 Task: Add an event with the title Third Training Session: Effective Decision-Making Skills, date ''2023/11/13'', time 22:00and add a description: This session encourages active participation and engagement from all attendees. After each presentation, there will be a brief discussion where participants can share their observations, ask questions, and exchange tips and techniques. The collaborative environment allows for a rich learning experience, as participants can learn from one another''s strengths and challenges.Mark the tasks as Completed , logged in from the account softage.5@softage.netand send the event invitation to softage.4@softage.net and softage.6@softage.net. Set a reminder for the event Weekly on Sunday
Action: Mouse moved to (53, 104)
Screenshot: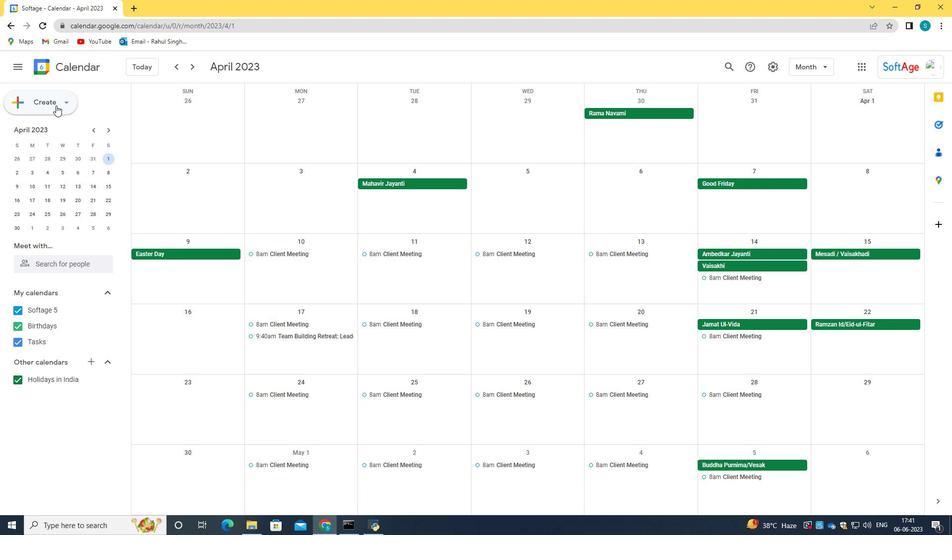 
Action: Mouse pressed left at (53, 104)
Screenshot: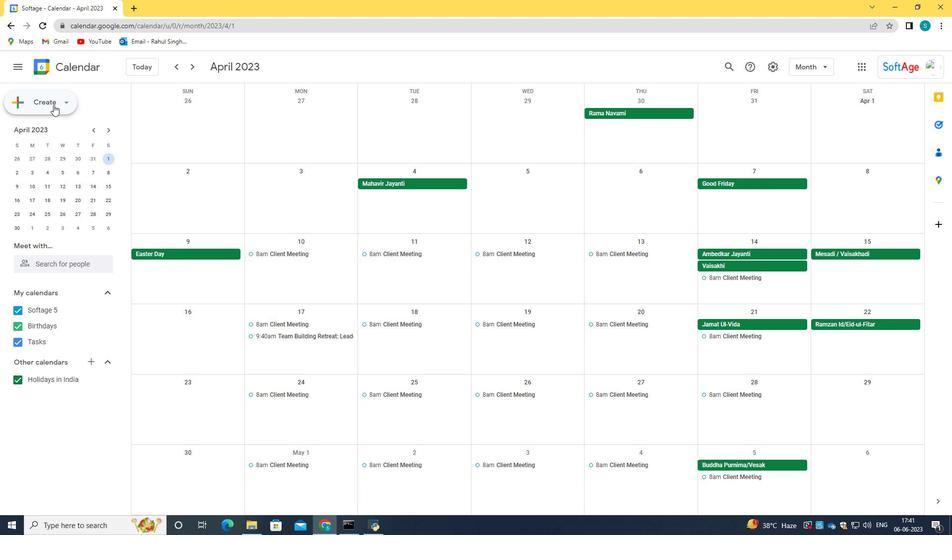 
Action: Mouse moved to (59, 132)
Screenshot: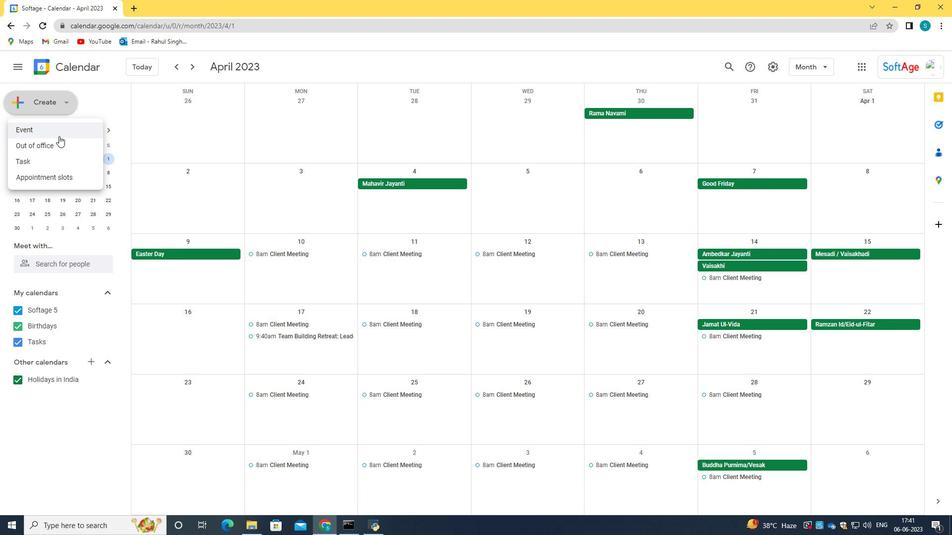 
Action: Mouse pressed left at (59, 132)
Screenshot: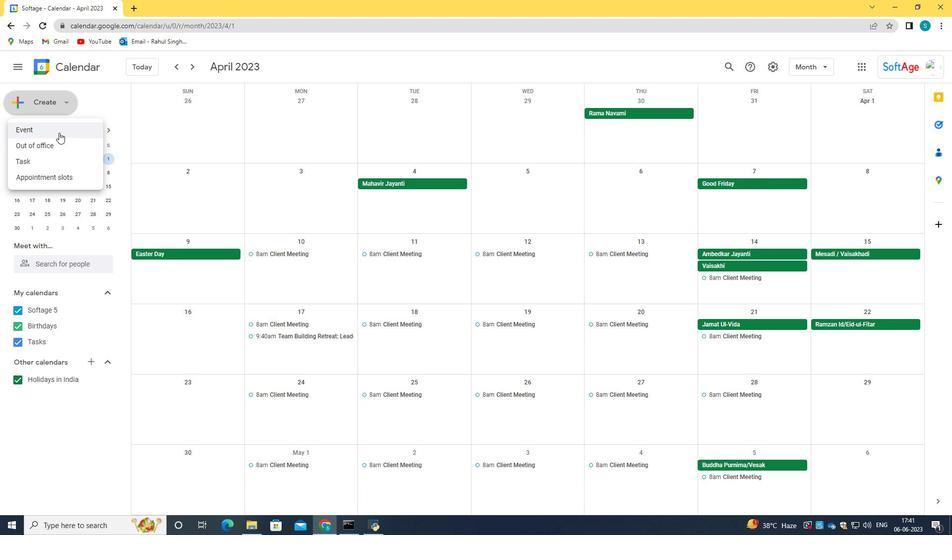 
Action: Mouse moved to (722, 348)
Screenshot: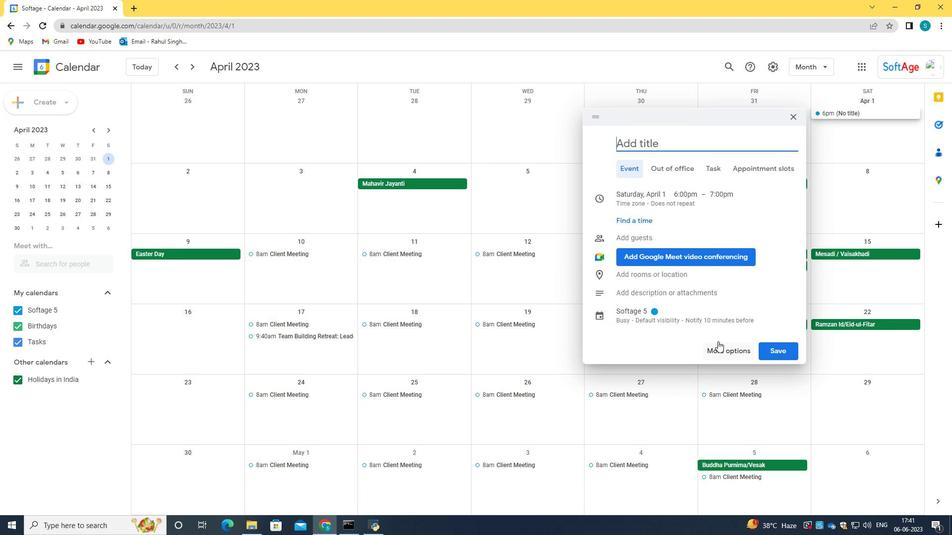 
Action: Mouse pressed left at (722, 348)
Screenshot: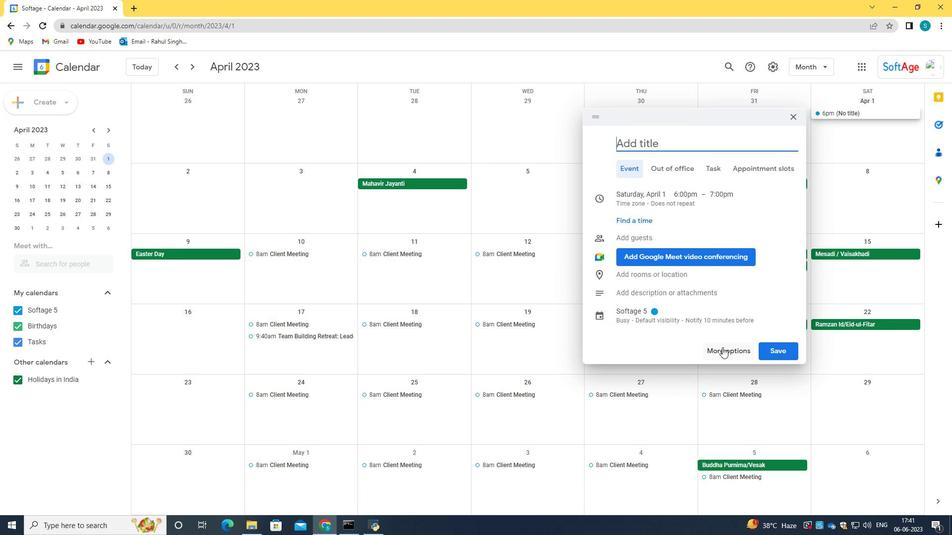 
Action: Mouse moved to (202, 76)
Screenshot: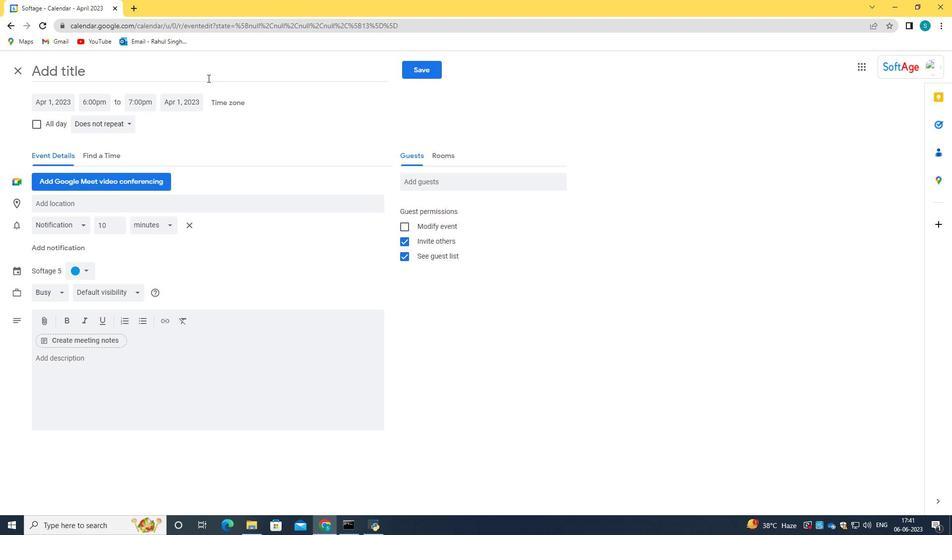 
Action: Mouse pressed left at (202, 76)
Screenshot: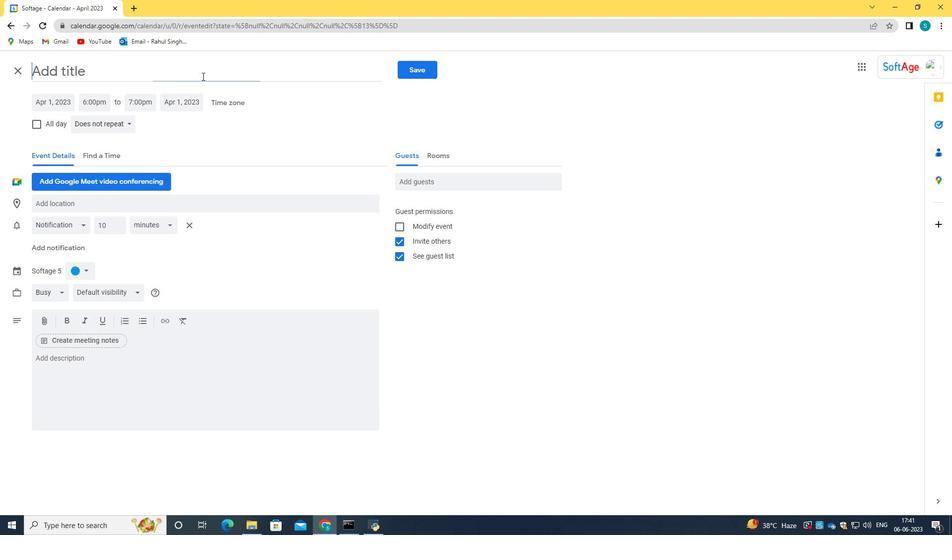 
Action: Key pressed <Key.caps_lock>T<Key.caps_lock>hird<Key.space><Key.caps_lock>T<Key.caps_lock>raining<Key.space><Key.caps_lock>S<Key.caps_lock>esso<Key.backspace>ion<Key.shift_r>:<Key.space><Key.caps_lock>E<Key.caps_lock>ffective<Key.space><Key.caps_lock>D<Key.caps_lock>ecison-<Key.caps_lock>M<Key.caps_lock>aking<Key.backspace><Key.backspace><Key.backspace><Key.backspace><Key.backspace><Key.backspace><Key.backspace><Key.backspace><Key.backspace><Key.backspace>sion-<Key.caps_lock>M<Key.caps_lock>aking<Key.space><Key.caps_lock>S<Key.caps_lock>kills
Screenshot: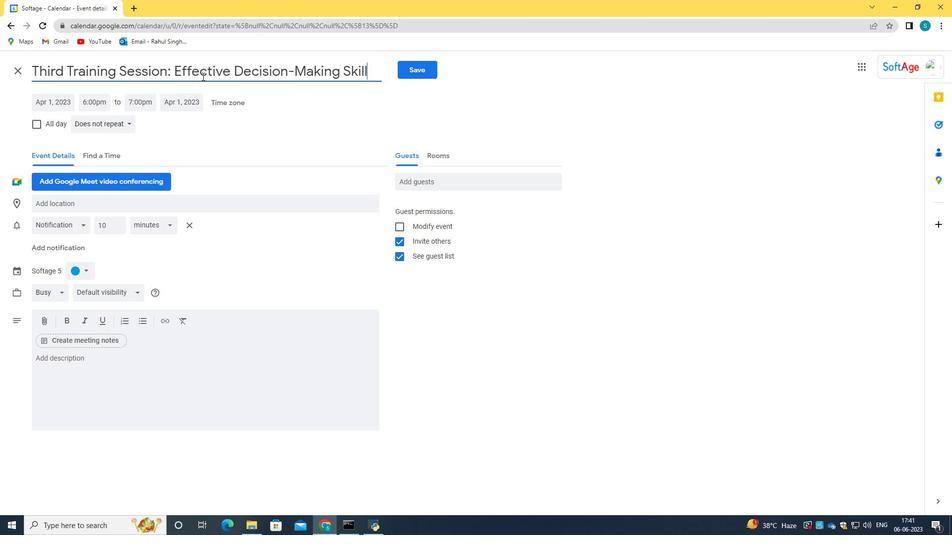 
Action: Mouse moved to (54, 102)
Screenshot: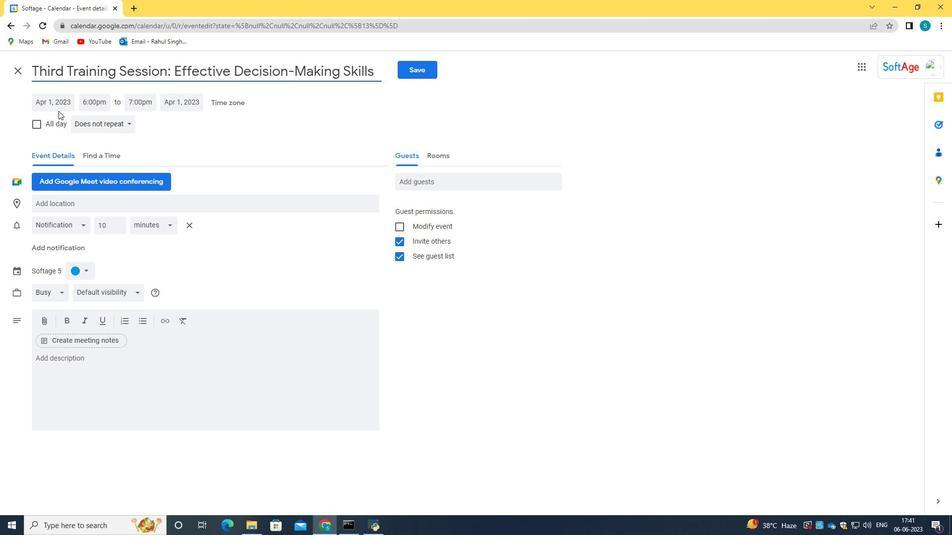 
Action: Mouse pressed left at (54, 102)
Screenshot: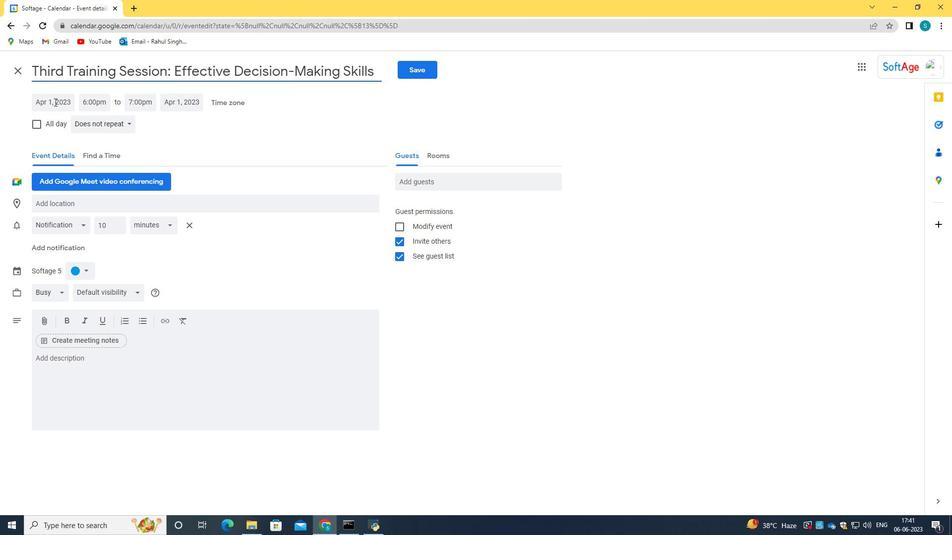 
Action: Key pressed 2023/11/13<Key.tab>22<Key.shift_r>:00<Key.enter>
Screenshot: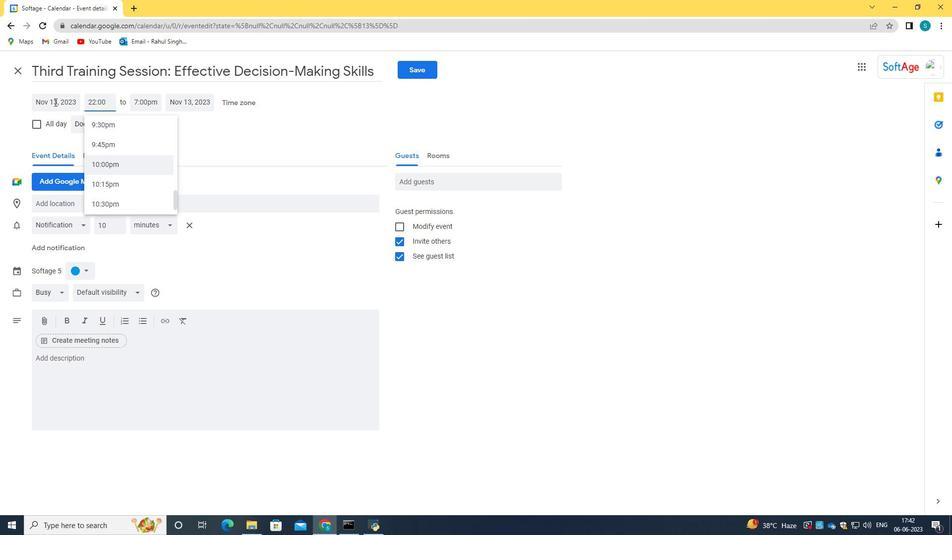 
Action: Mouse moved to (107, 404)
Screenshot: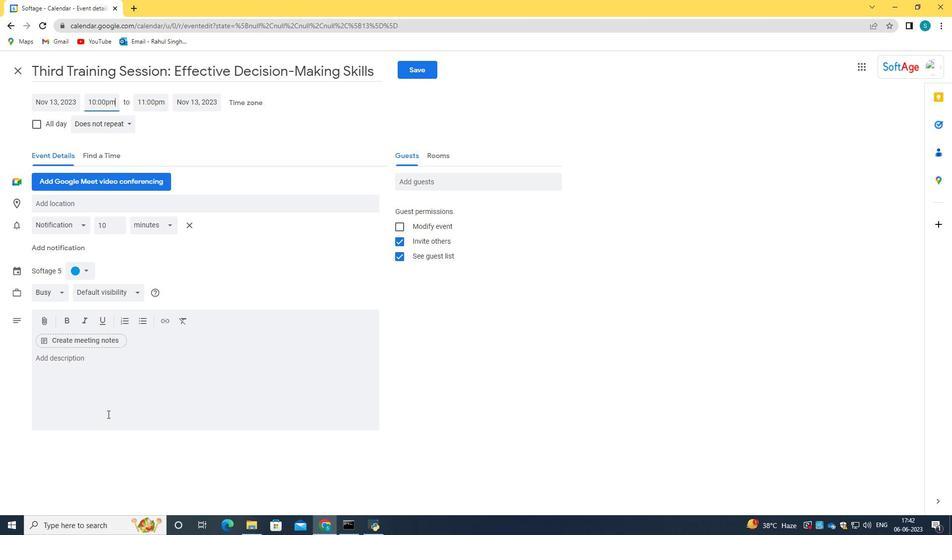 
Action: Mouse pressed left at (107, 404)
Screenshot: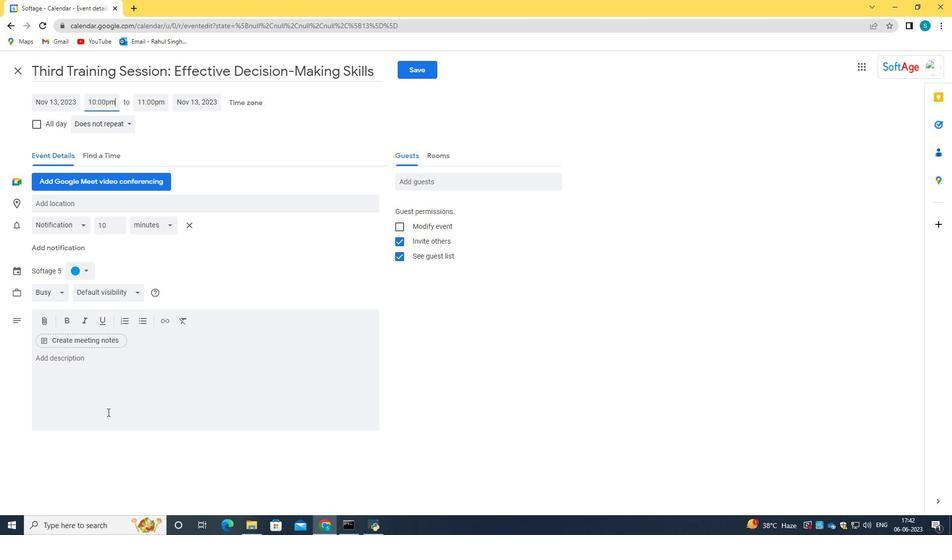 
Action: Key pressed <Key.caps_lock>T<Key.caps_lock>his<Key.space>session<Key.space>ec<Key.backspace>ncourages<Key.space>active<Key.space>pari<Key.backspace>tiv<Key.backspace>cipation<Key.space>and<Key.space>engagement<Key.space>from<Key.space>all<Key.space>attendees.<Key.space><Key.caps_lock>A<Key.caps_lock>fter<Key.space>each<Key.space>presentation<Key.space><Key.backspace>,<Key.space>there<Key.space>will<Key.space>be<Key.space>a<Key.space>brief<Key.space>discussion<Key.space>wher<Key.space><Key.backspace><Key.backspace>re<Key.space>participants<Key.space>can<Key.space>share<Key.space>their<Key.space>observation,<Key.space>ask<Key.space>questions,<Key.space>and<Key.space>exchange<Key.space>tips<Key.space>and<Key.space>techniqes.<Key.space><Key.caps_lock>T<Key.caps_lock>he<Key.space><Key.backspace><Key.backspace><Key.backspace><Key.backspace><Key.backspace><Key.backspace><Key.backspace><Key.backspace><Key.backspace><Key.backspace><Key.backspace>niques.<Key.space><Key.caps_lock>T<Key.caps_lock>he<Key.space>collaborative<Key.space>environment<Key.space>allows<Key.space>for<Key.space>a<Key.space>rei<Key.backspace><Key.backspace>ich<Key.space>learnting<Key.backspace><Key.backspace><Key.backspace><Key.backspace><Key.backspace>nign<Key.backspace><Key.backspace><Key.backspace>ing<Key.space>ep<Key.backspace>xperience,<Key.space>as<Key.space>participants<Key.space>can<Key.space>learn<Key.space>from<Key.space>ont<Key.backspace>e<Key.space>antoher's<Key.space><Key.backspace><Key.backspace><Key.backspace>s<Key.backspace>'s<Key.space><Key.backspace><Key.backspace><Key.backspace><Key.backspace><Key.backspace><Key.backspace><Key.backspace><Key.backspace>other's<Key.space>strengths<Key.space>and<Key.space>challenges.
Screenshot: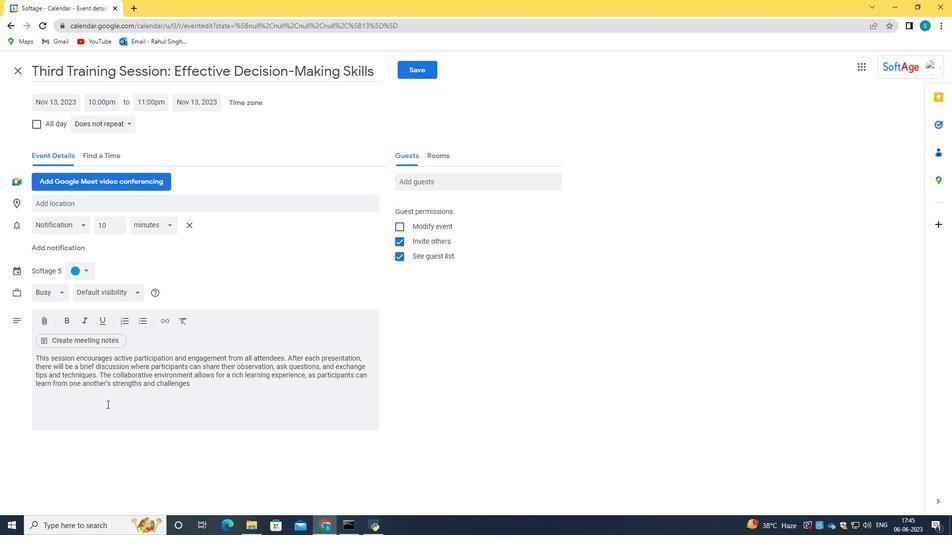 
Action: Mouse moved to (451, 172)
Screenshot: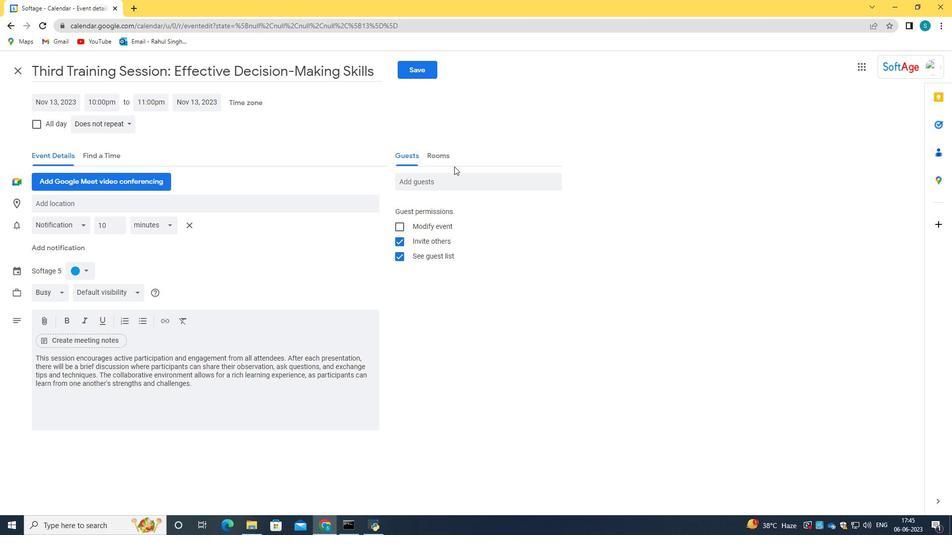 
Action: Mouse pressed left at (451, 172)
Screenshot: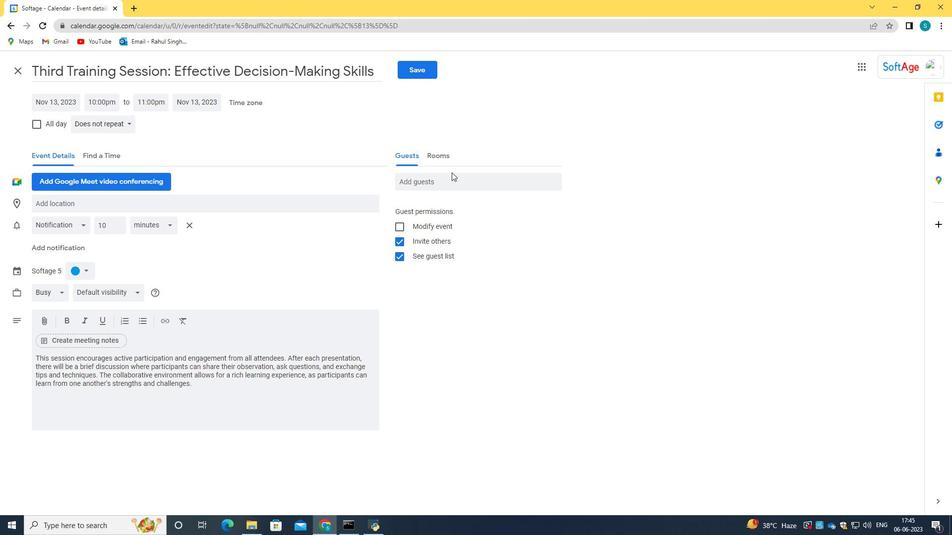 
Action: Mouse moved to (451, 178)
Screenshot: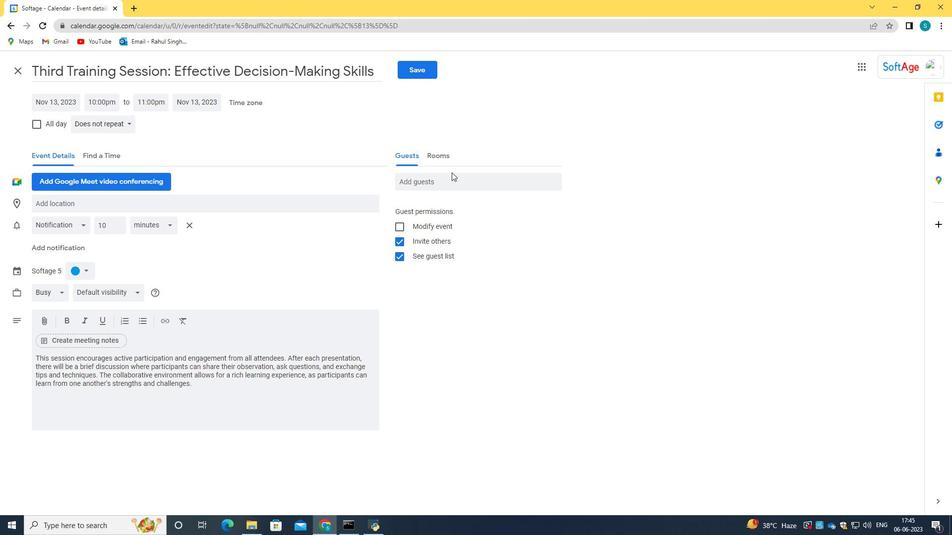 
Action: Mouse pressed left at (451, 178)
Screenshot: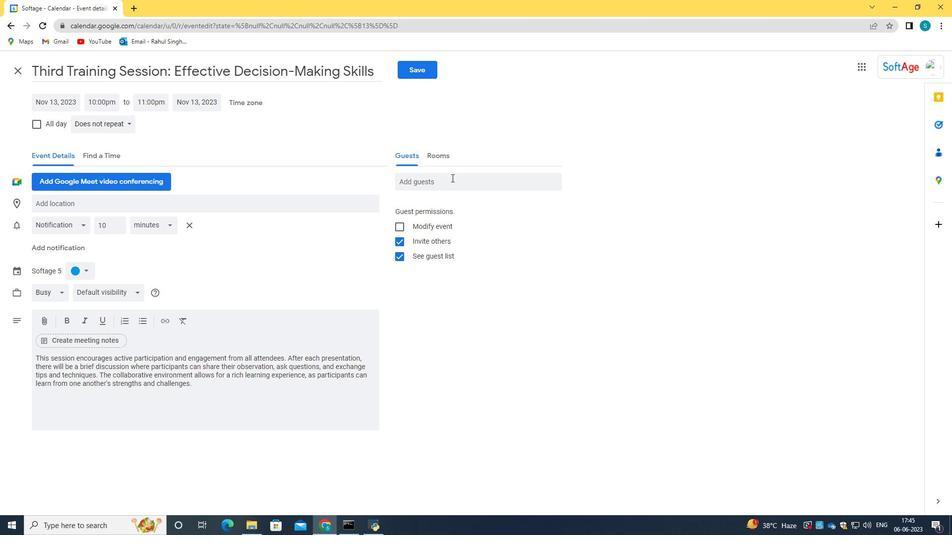 
Action: Key pressed softage.4<Key.shift>@softage.net<Key.tab>softage.6<Key.shift>@softage.net
Screenshot: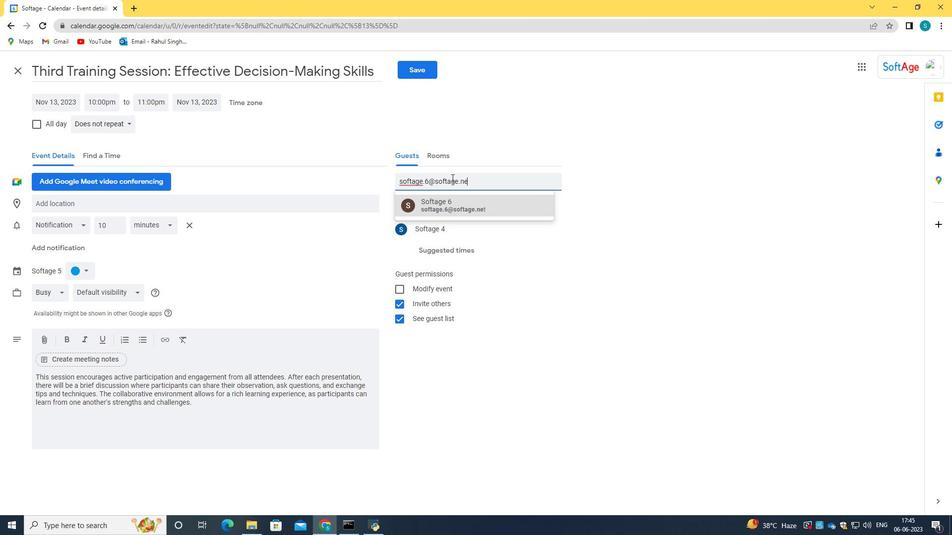
Action: Mouse moved to (479, 205)
Screenshot: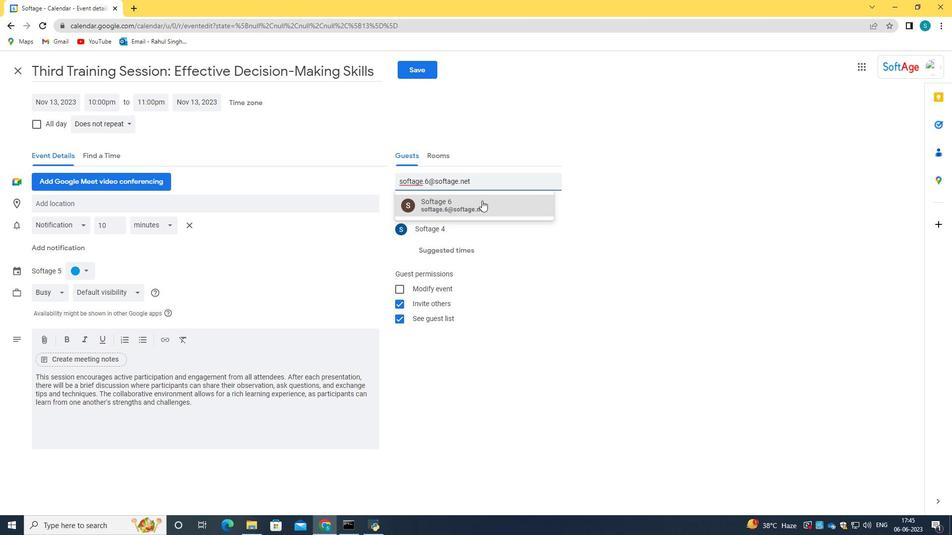 
Action: Mouse pressed left at (479, 205)
Screenshot: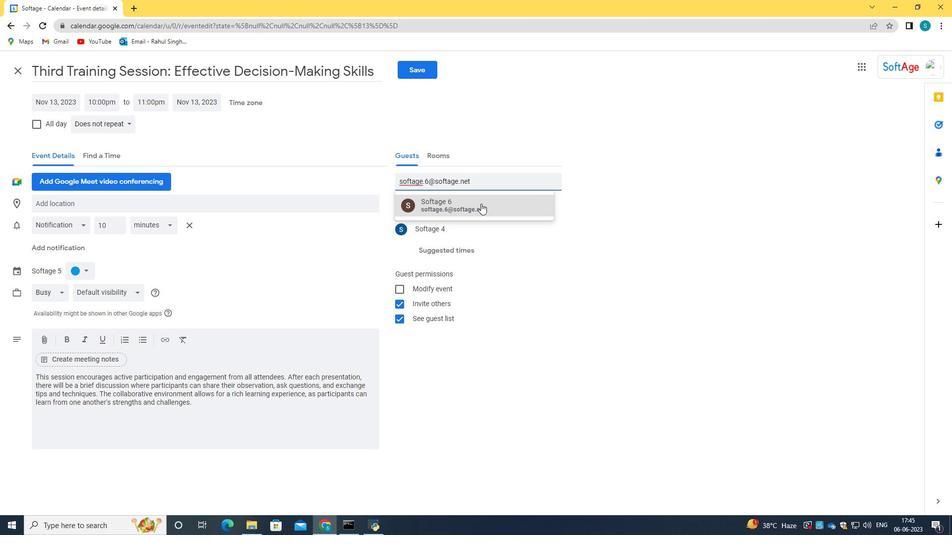 
Action: Mouse moved to (104, 122)
Screenshot: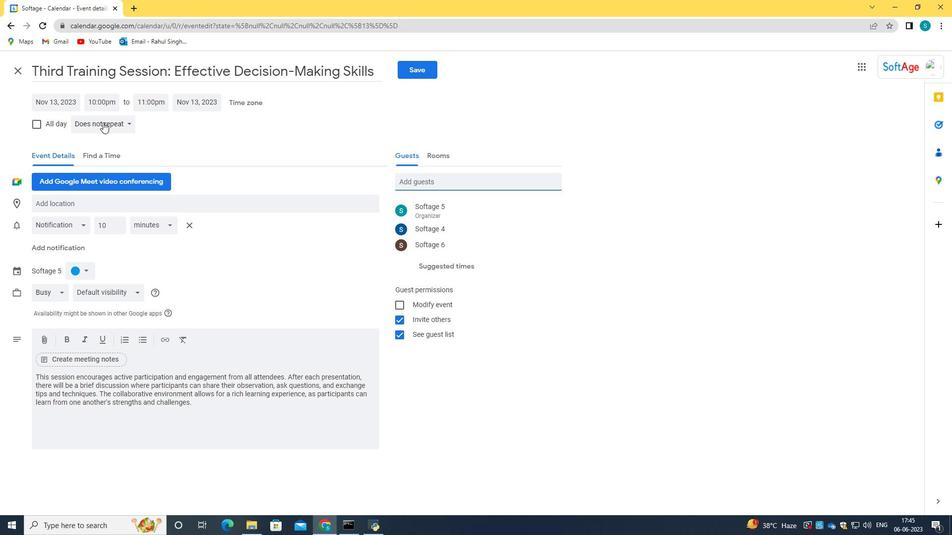 
Action: Mouse pressed left at (104, 122)
Screenshot: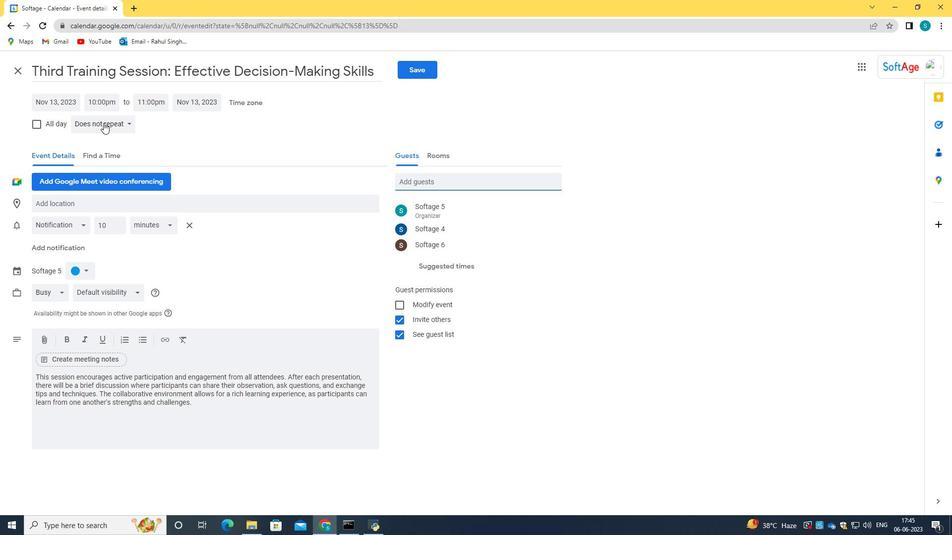 
Action: Mouse moved to (124, 232)
Screenshot: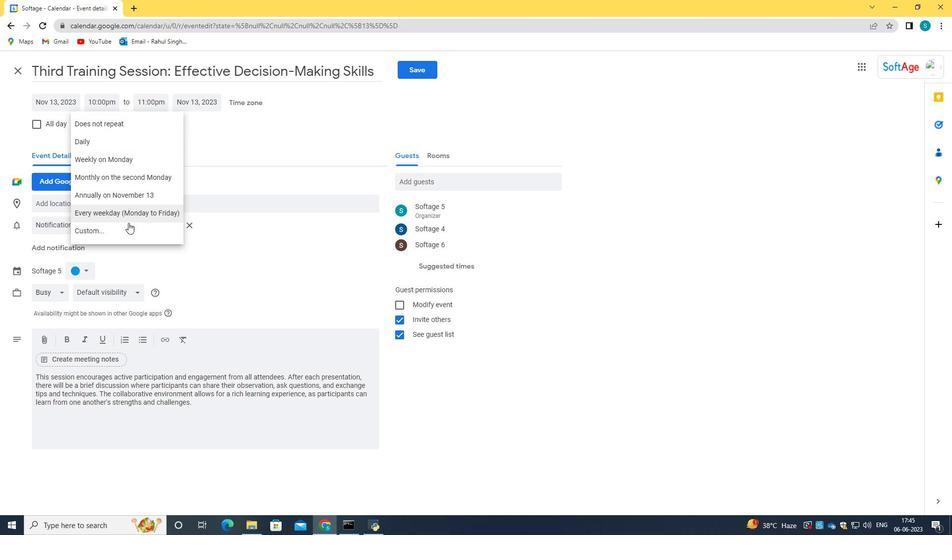 
Action: Mouse pressed left at (124, 232)
Screenshot: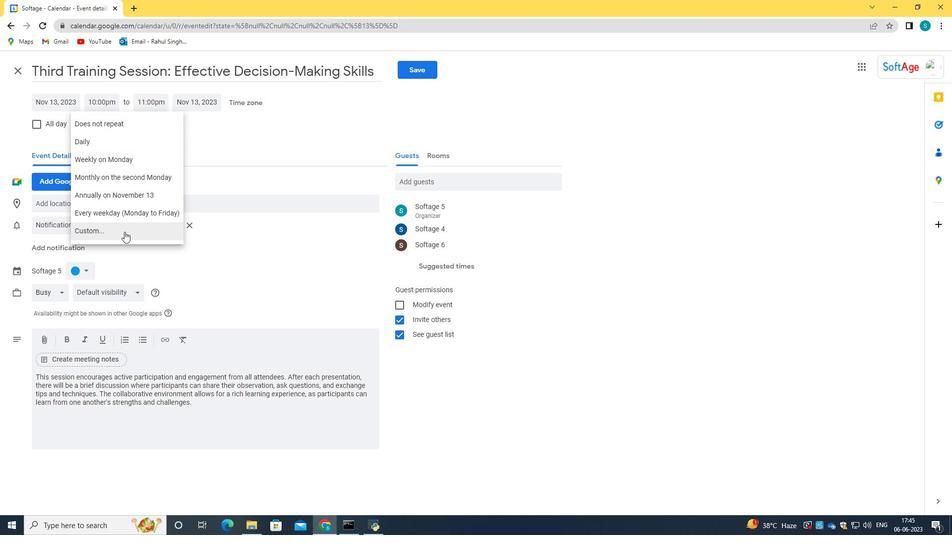 
Action: Mouse moved to (402, 264)
Screenshot: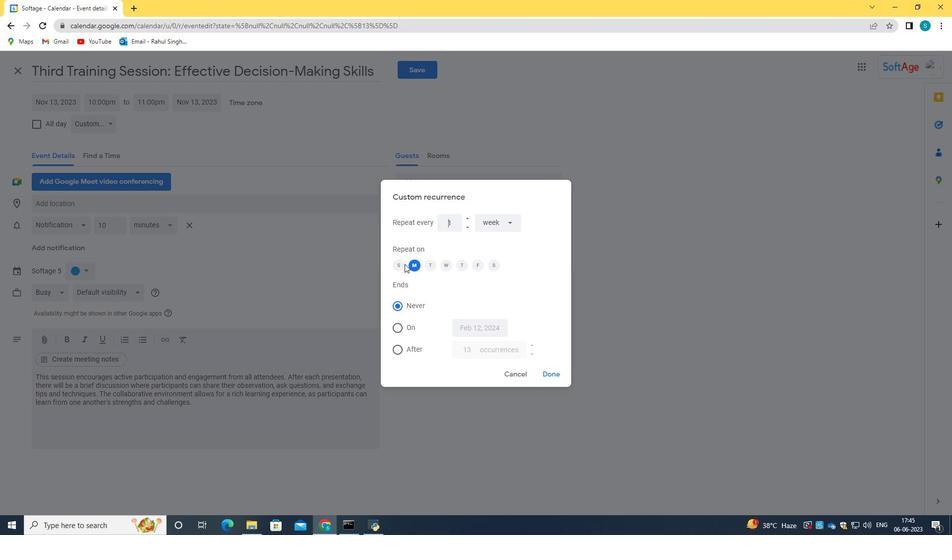
Action: Mouse pressed left at (402, 264)
Screenshot: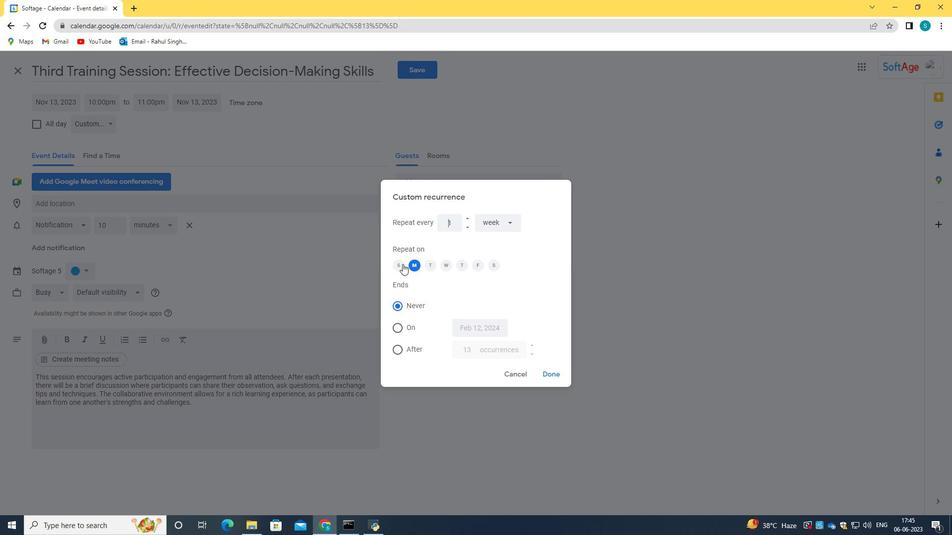 
Action: Mouse moved to (417, 266)
Screenshot: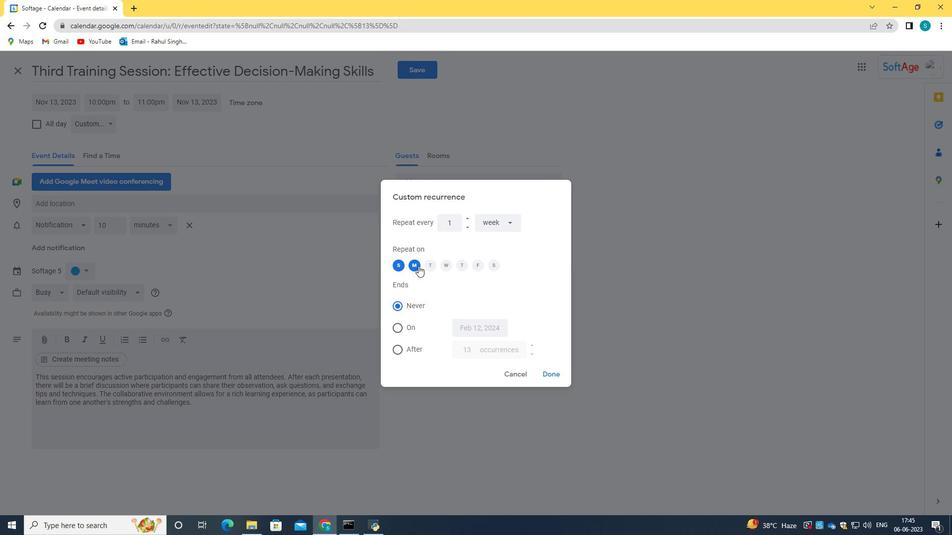 
Action: Mouse pressed left at (417, 266)
Screenshot: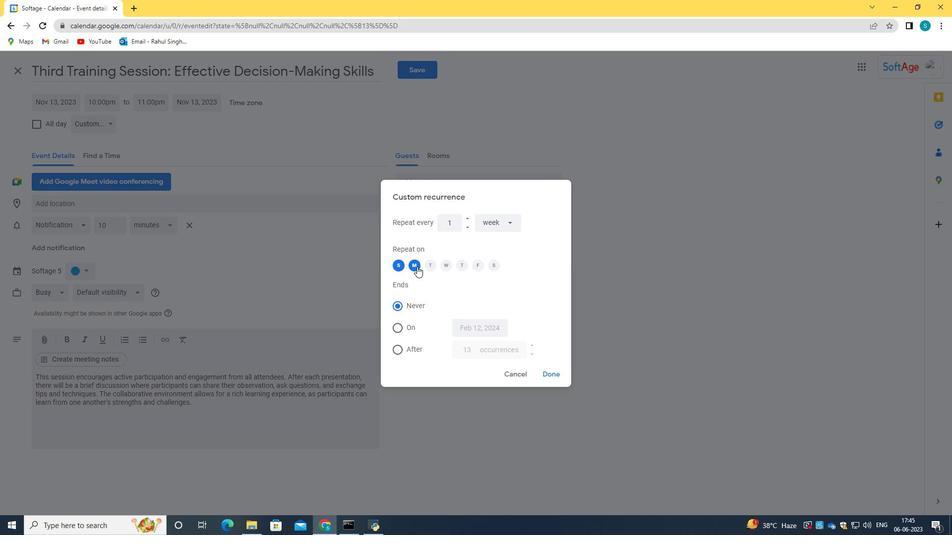 
Action: Mouse moved to (557, 378)
Screenshot: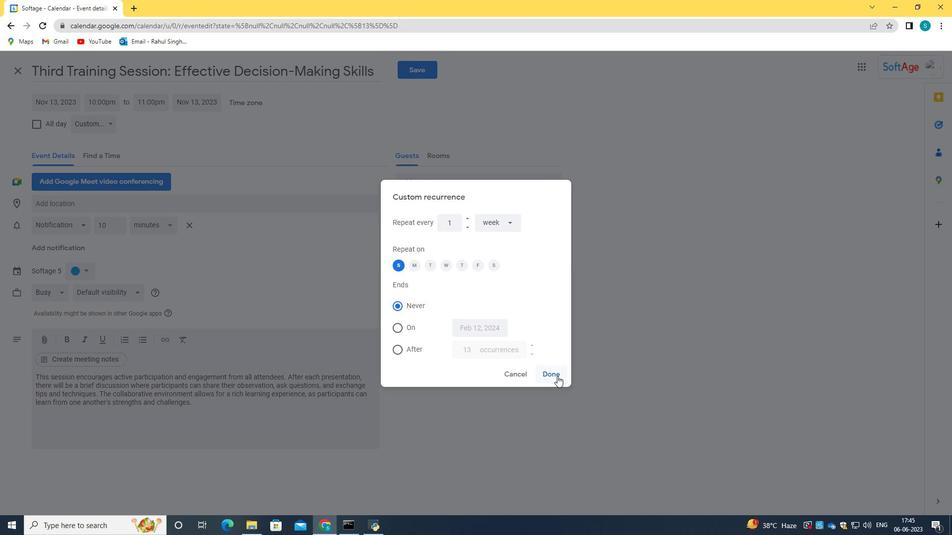 
Action: Mouse pressed left at (557, 378)
Screenshot: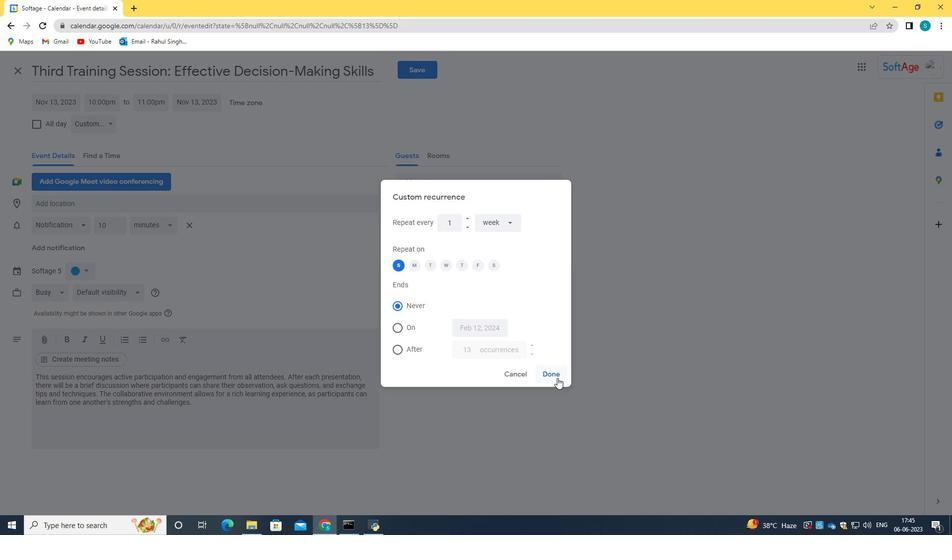 
Action: Mouse moved to (427, 78)
Screenshot: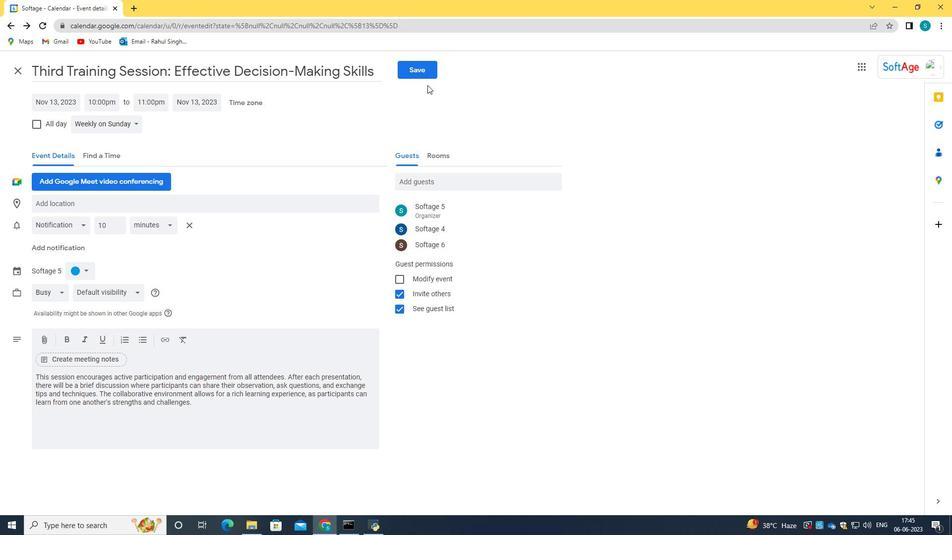 
Action: Mouse pressed left at (427, 78)
Screenshot: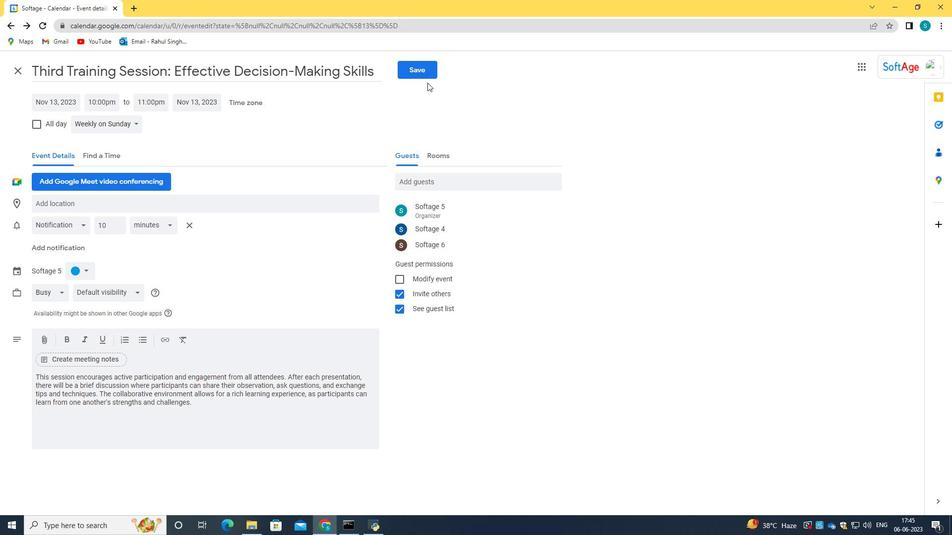 
Action: Mouse moved to (568, 306)
Screenshot: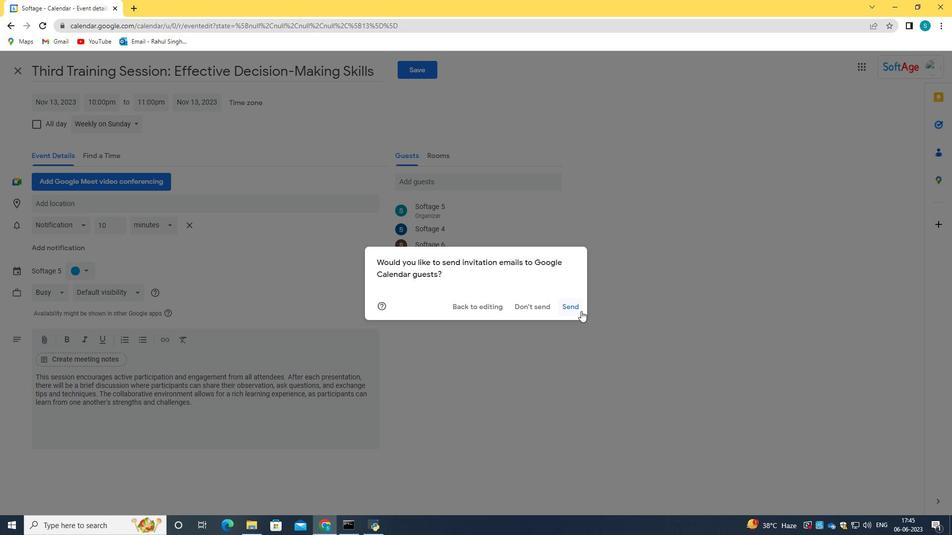
Action: Mouse pressed left at (568, 306)
Screenshot: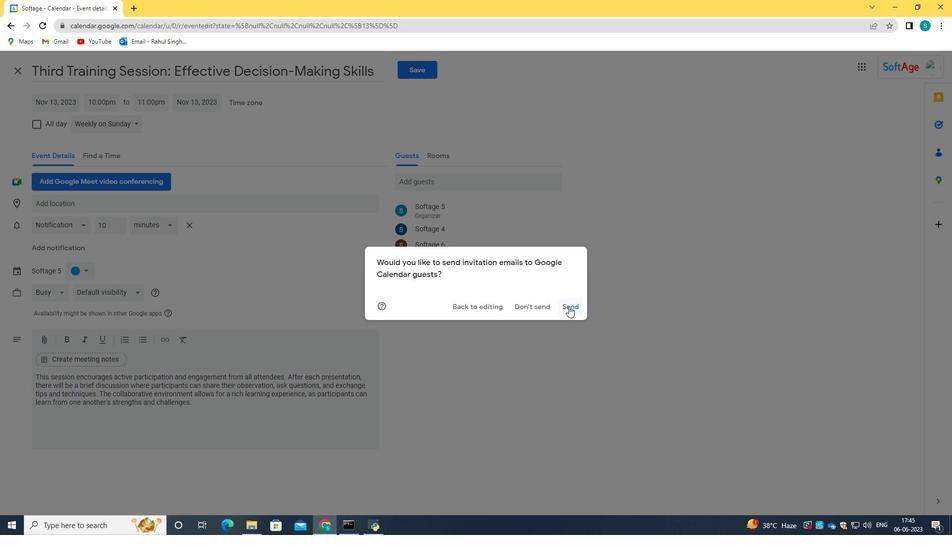 
